 Task: Change the invitee language to German.
Action: Mouse moved to (1221, 106)
Screenshot: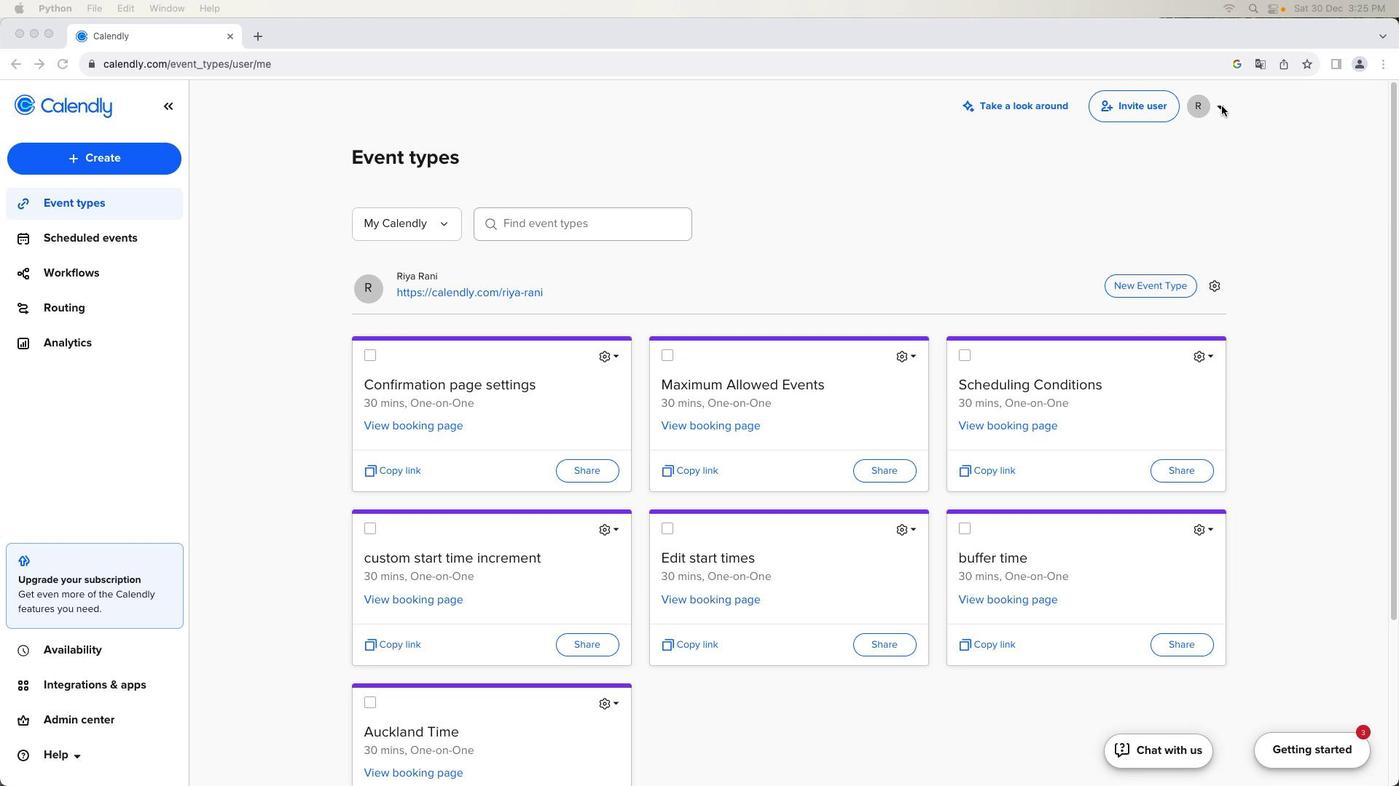 
Action: Mouse pressed left at (1221, 106)
Screenshot: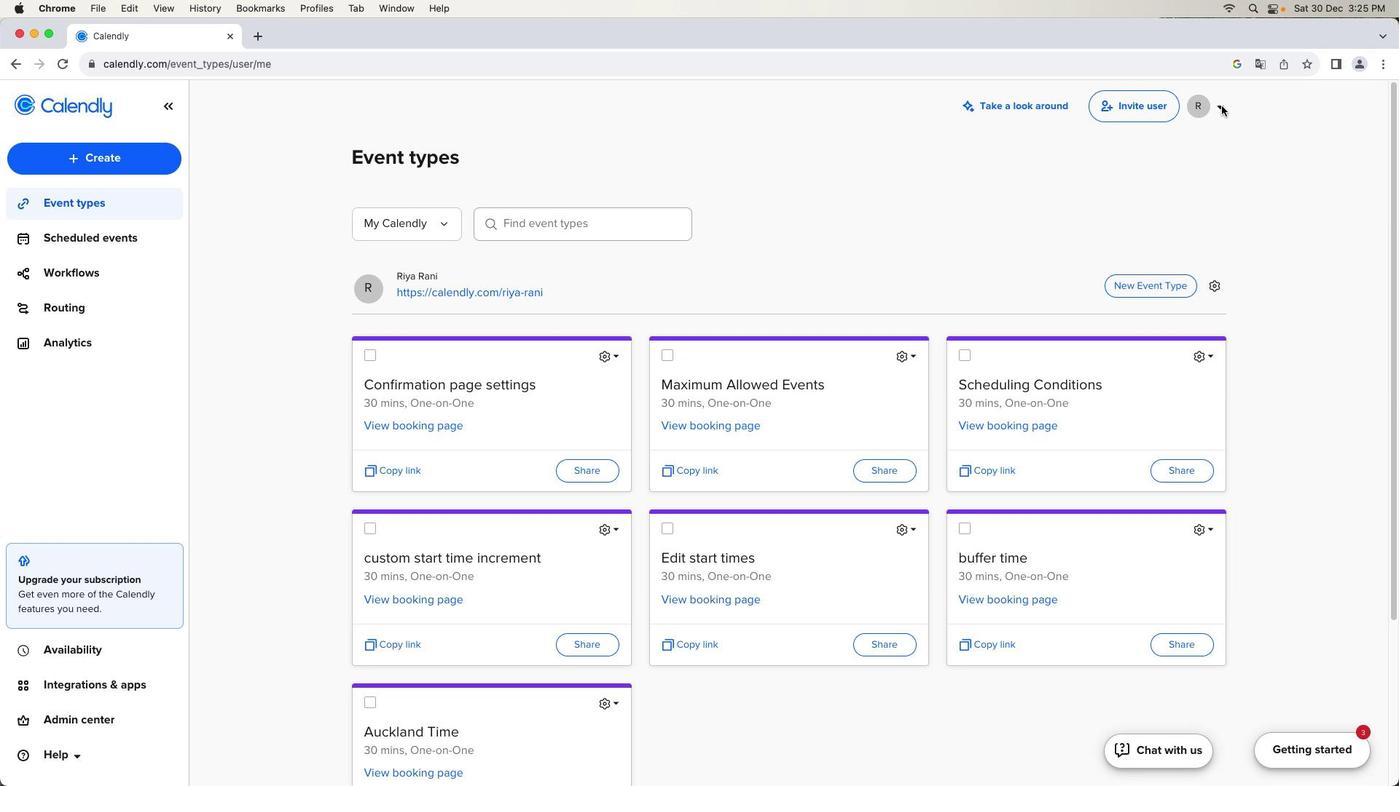 
Action: Mouse pressed left at (1221, 106)
Screenshot: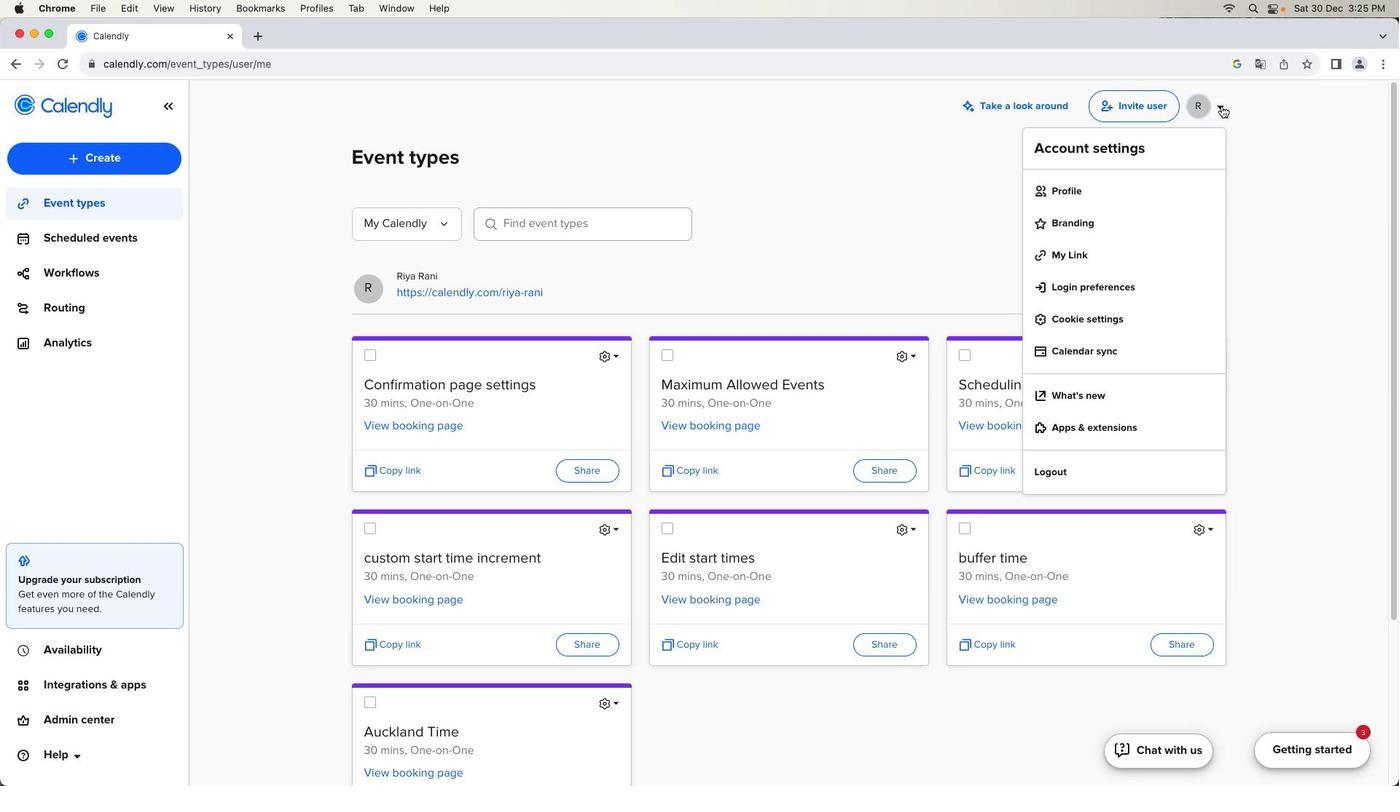 
Action: Mouse moved to (1133, 198)
Screenshot: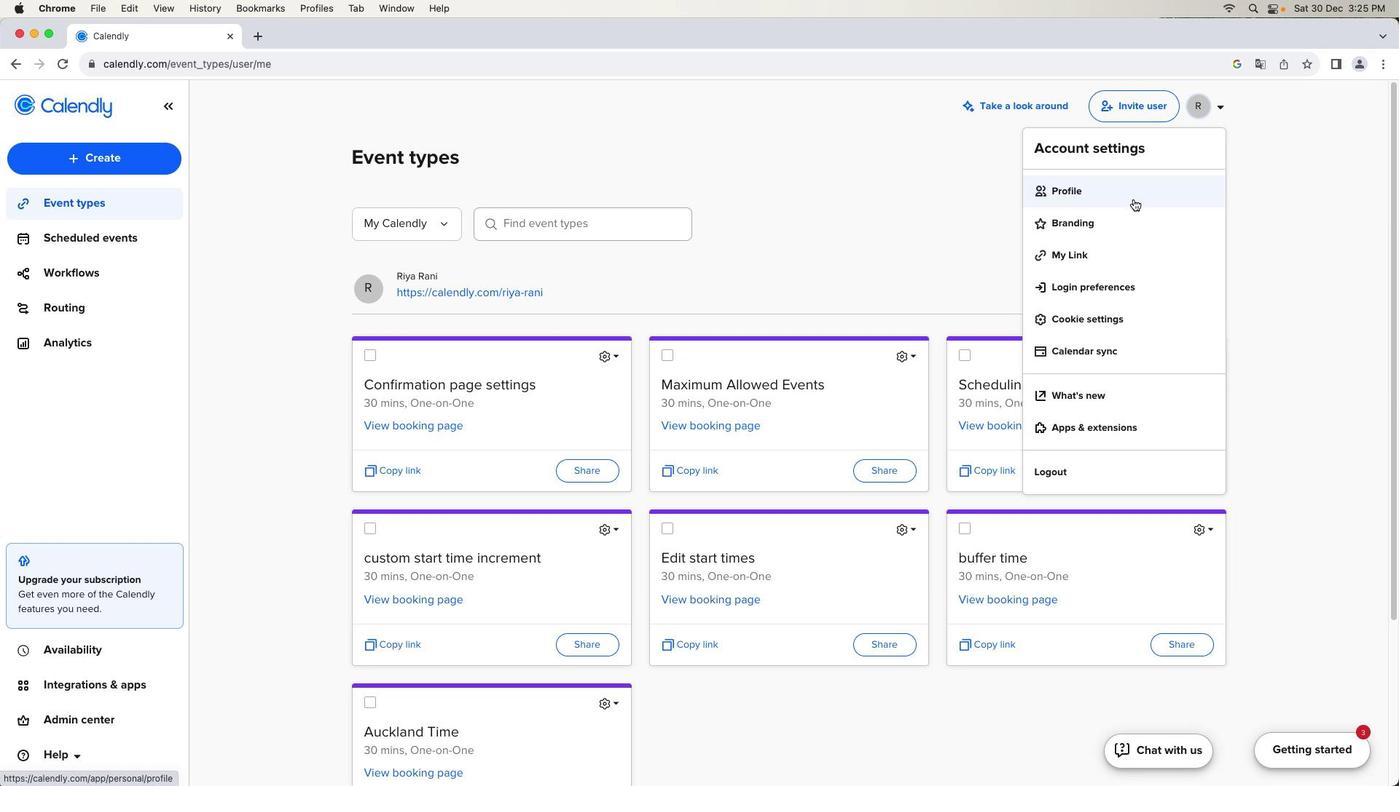 
Action: Mouse pressed left at (1133, 198)
Screenshot: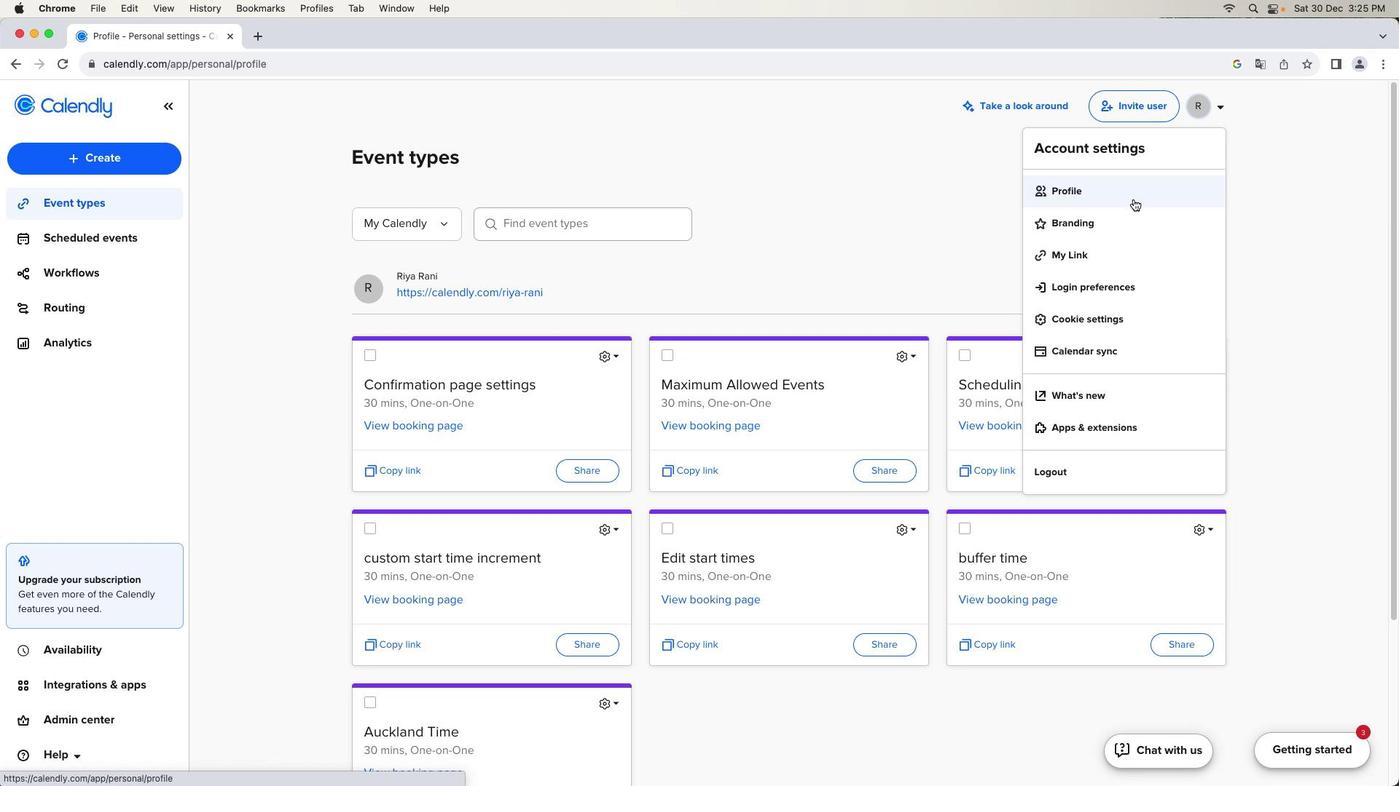 
Action: Mouse moved to (639, 558)
Screenshot: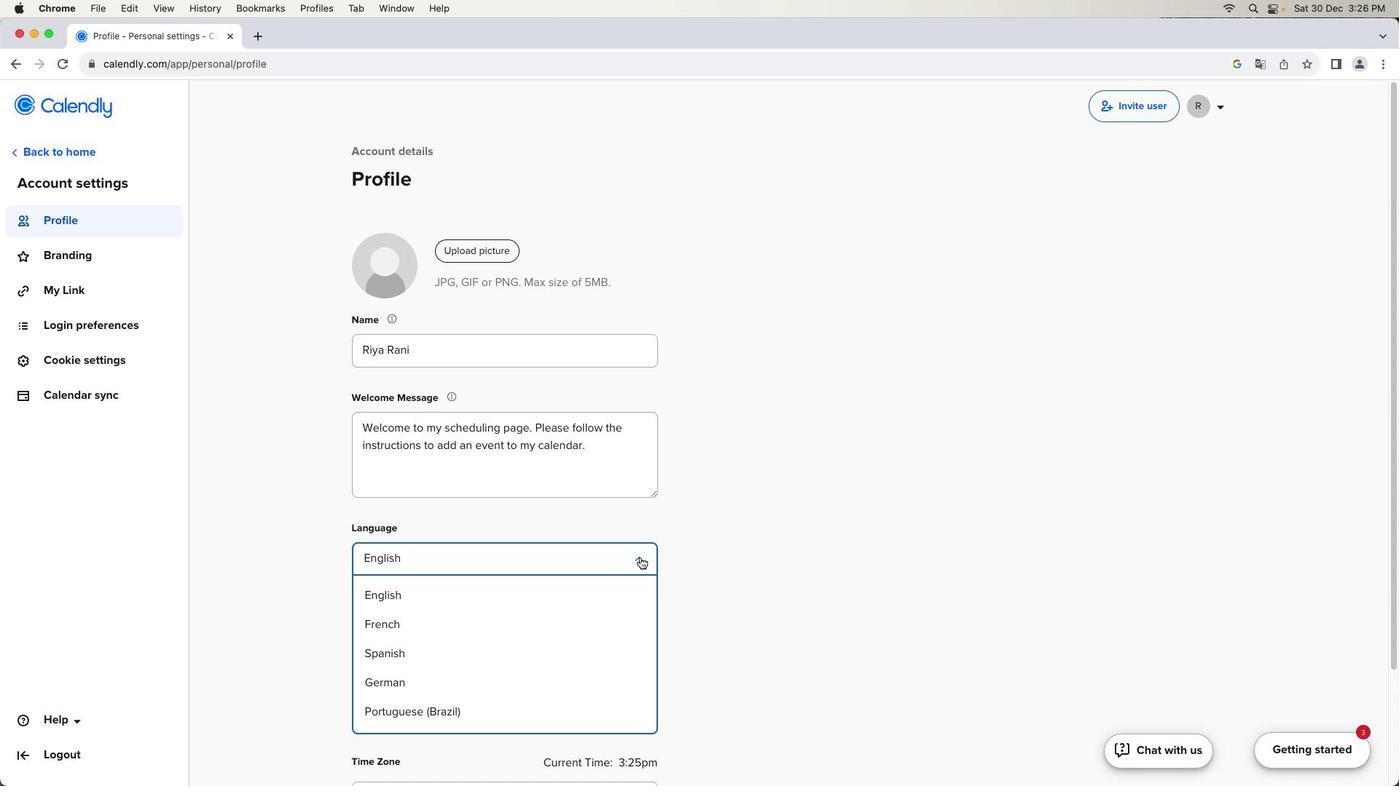 
Action: Mouse pressed left at (639, 558)
Screenshot: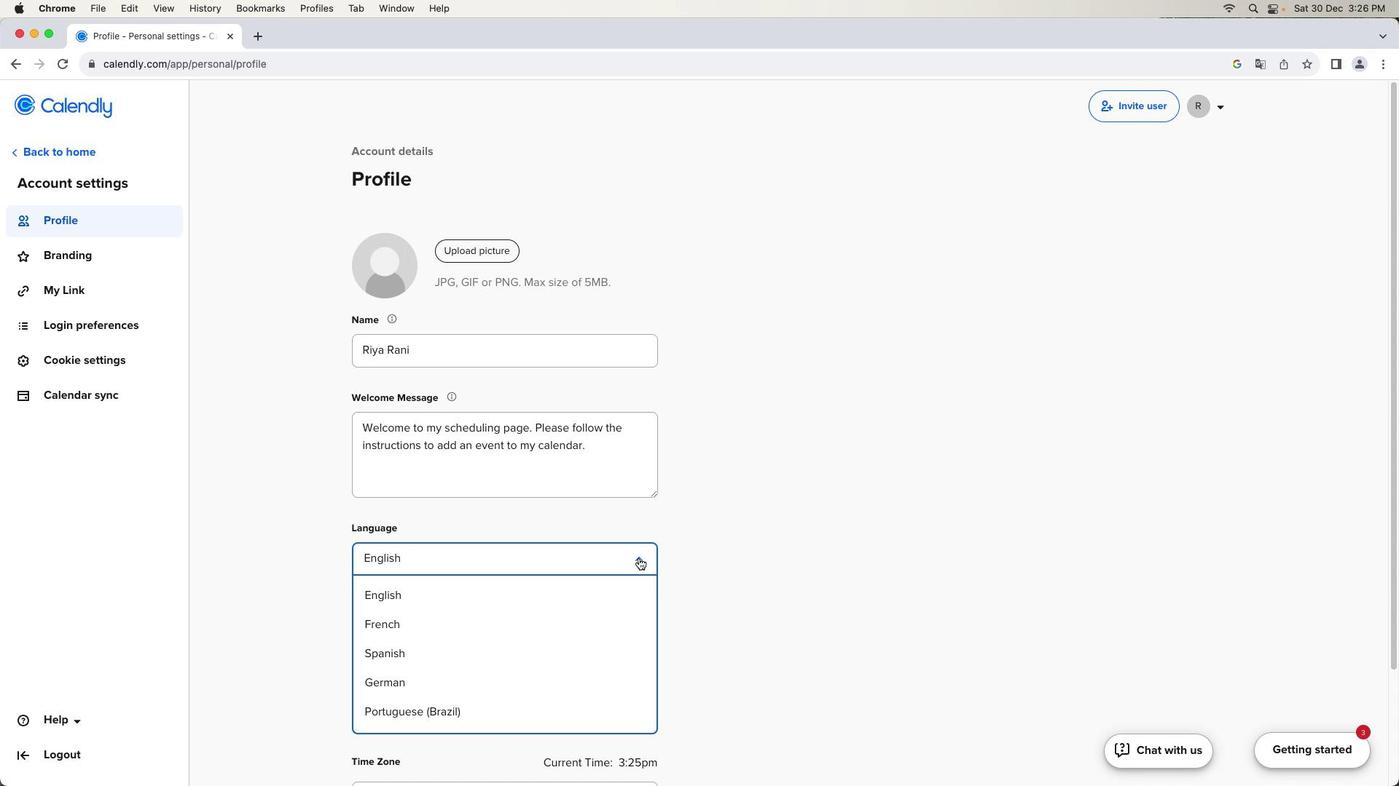 
Action: Mouse moved to (459, 677)
Screenshot: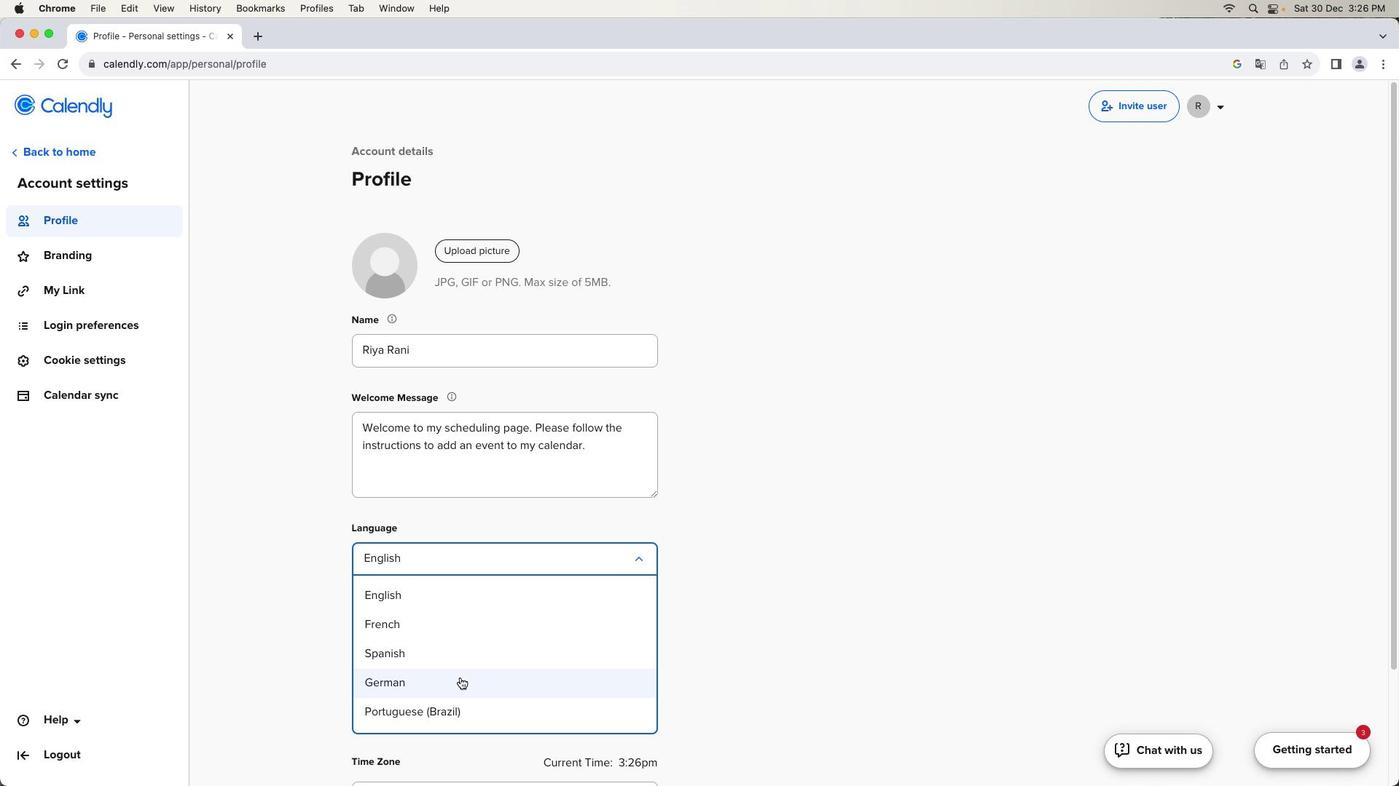 
Action: Mouse pressed left at (459, 677)
Screenshot: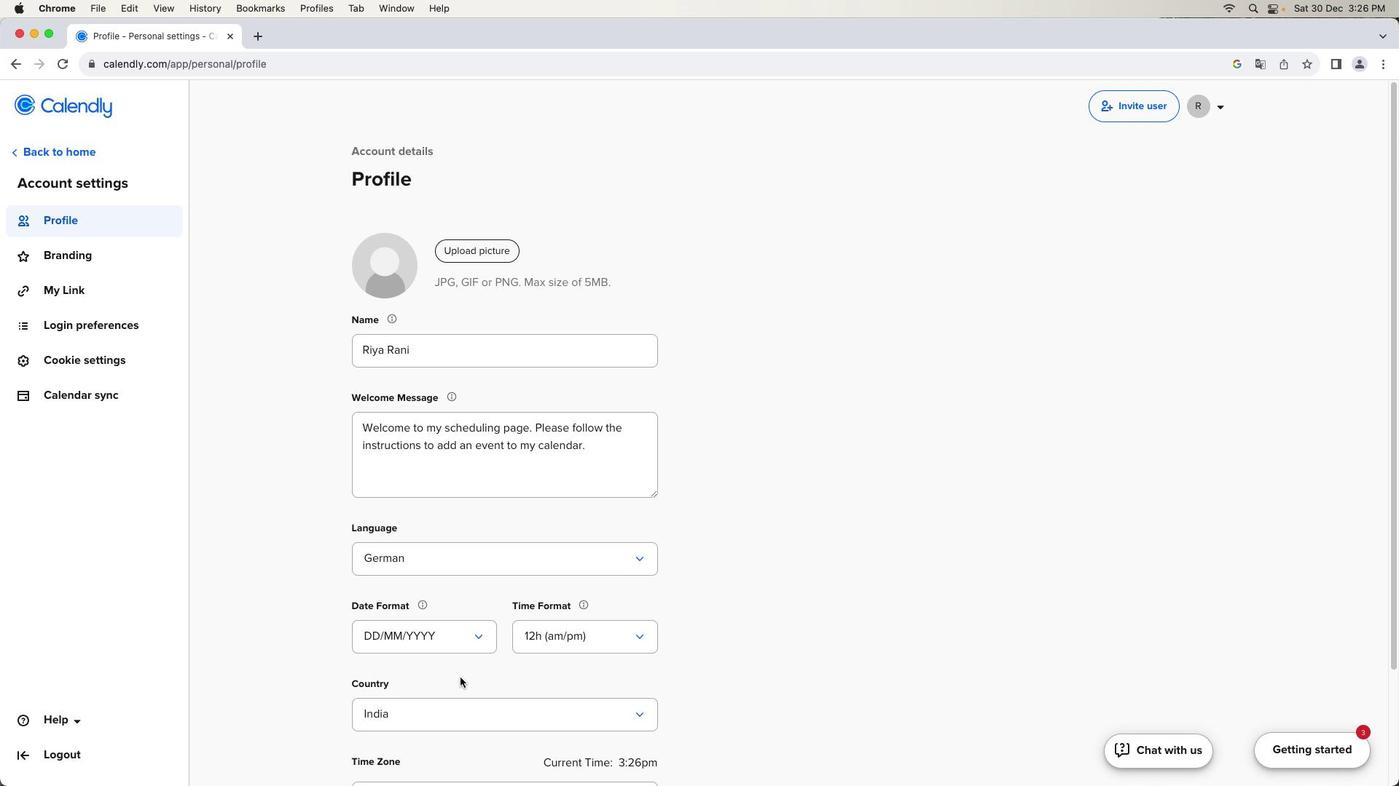 
Action: Mouse moved to (624, 631)
Screenshot: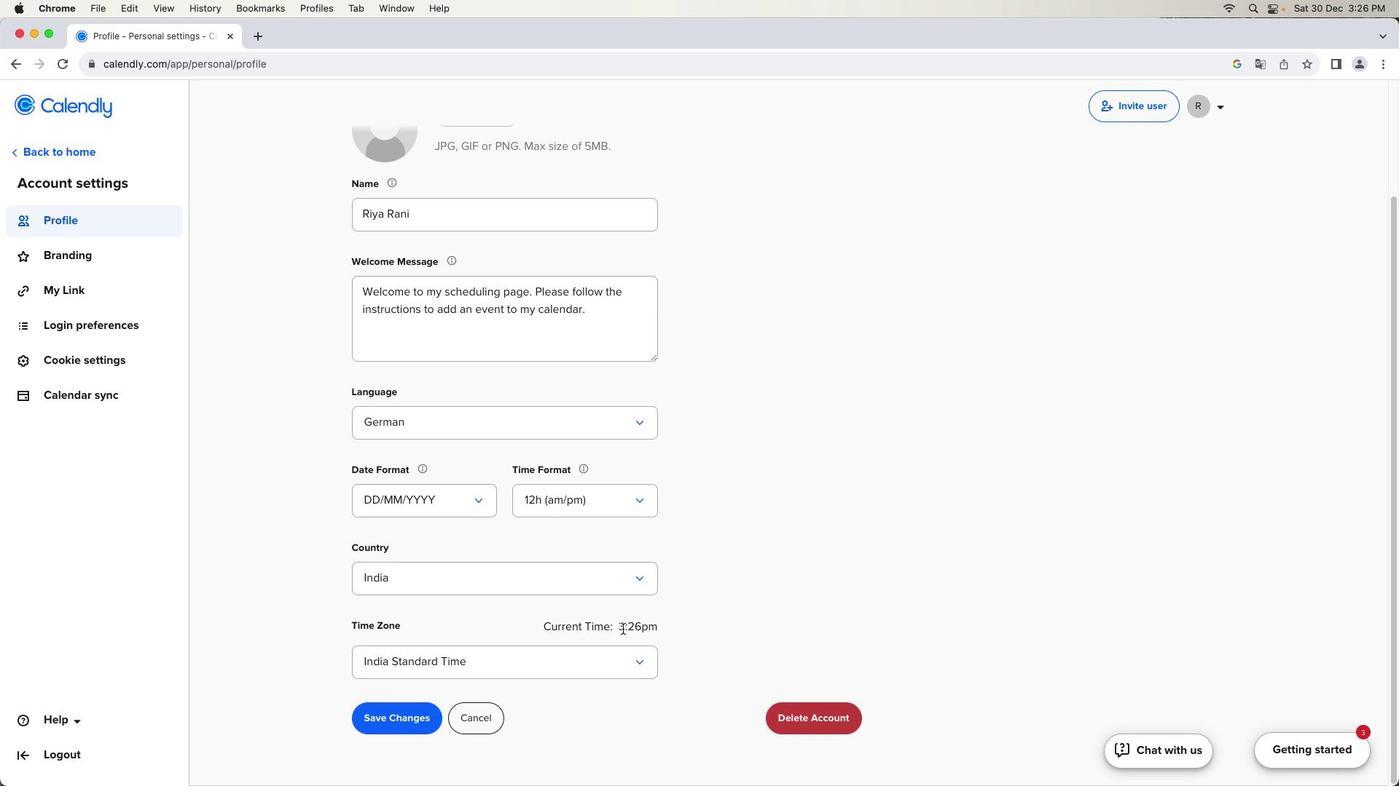 
Action: Mouse scrolled (624, 631) with delta (0, 0)
Screenshot: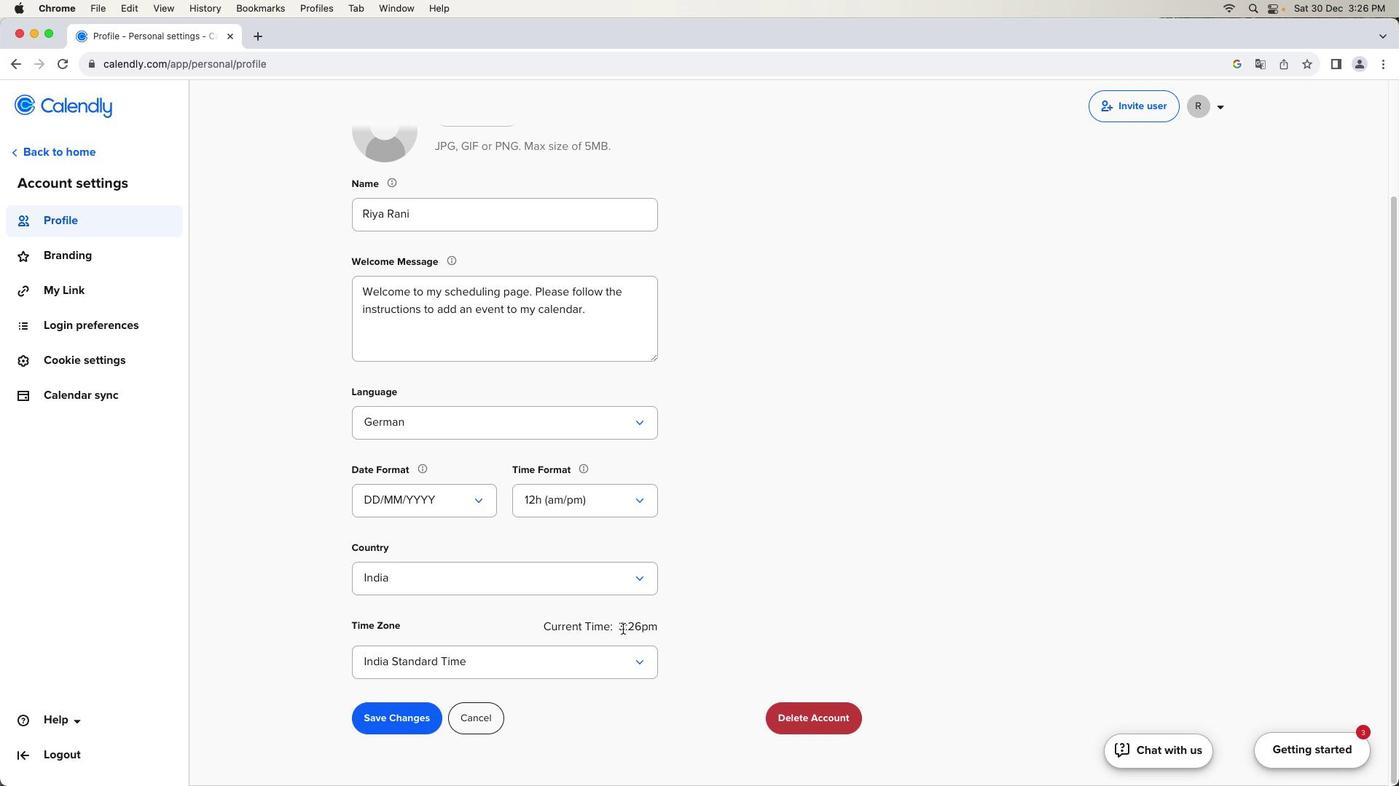 
Action: Mouse scrolled (624, 631) with delta (0, 0)
Screenshot: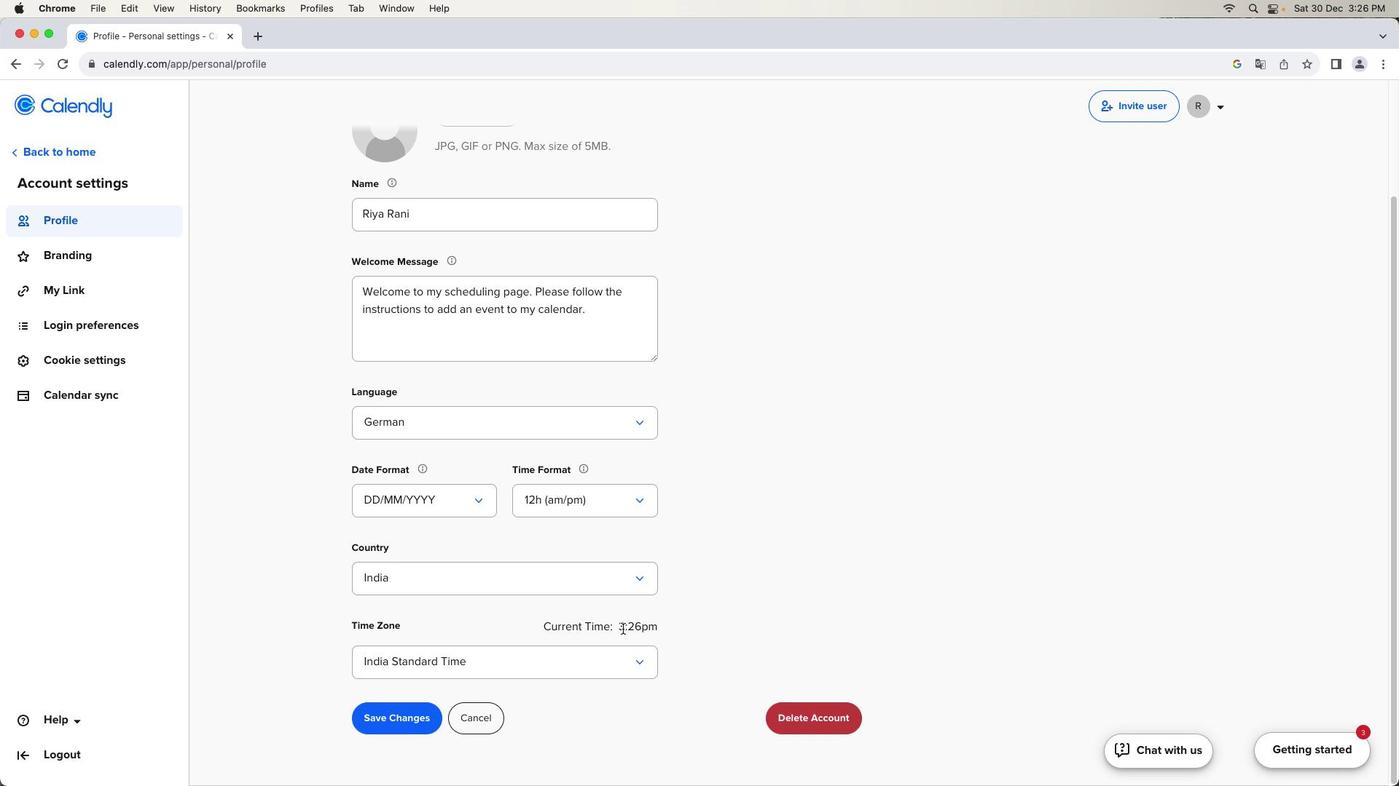 
Action: Mouse scrolled (624, 631) with delta (0, -2)
Screenshot: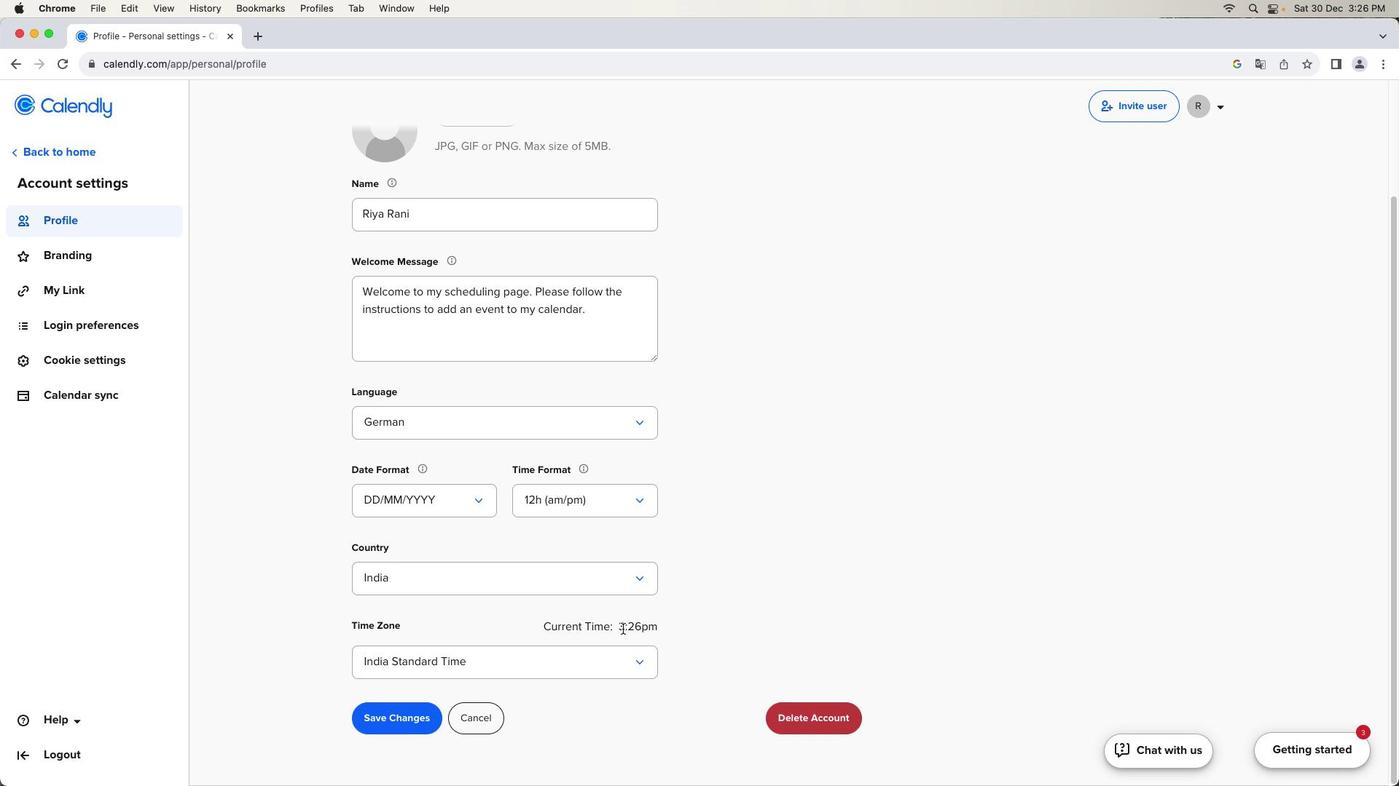 
Action: Mouse scrolled (624, 631) with delta (0, -3)
Screenshot: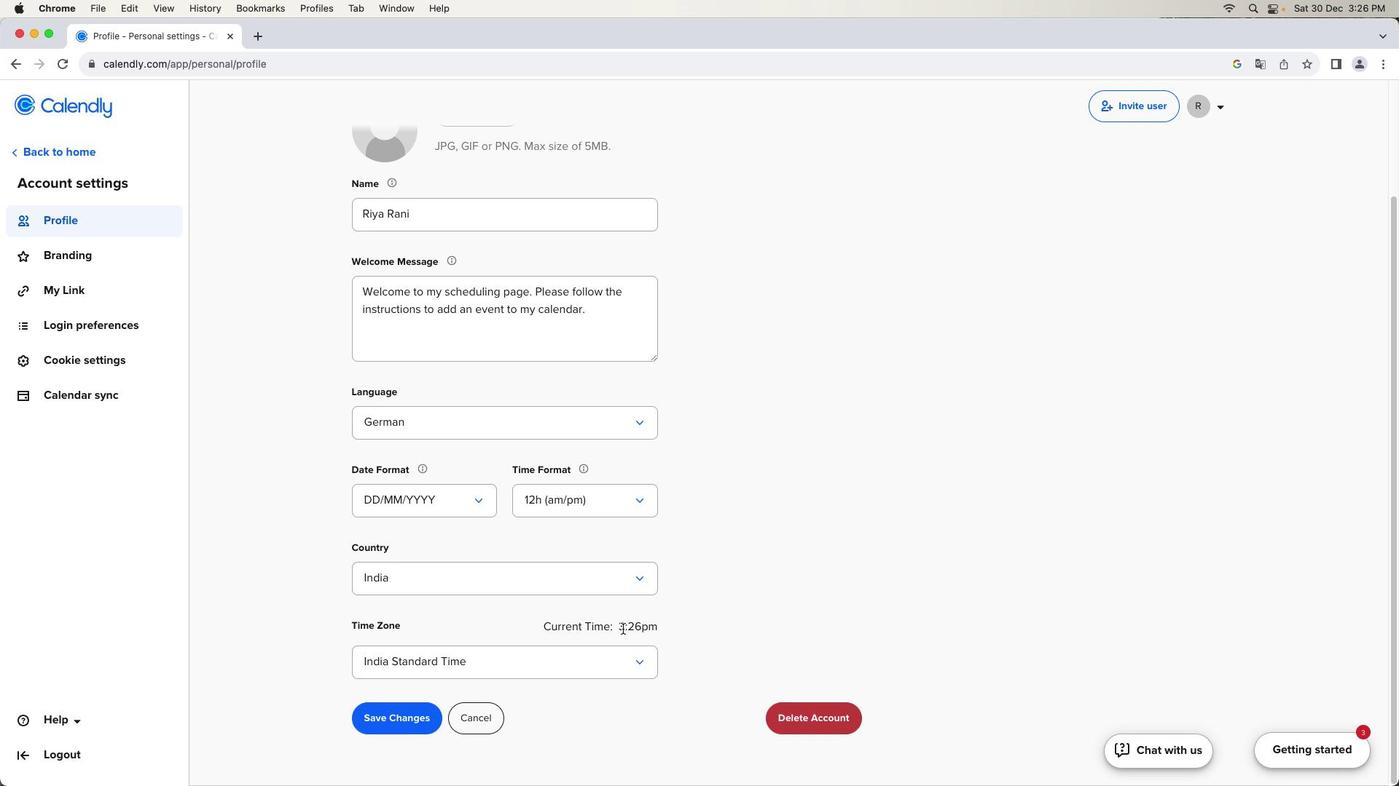 
Action: Mouse moved to (622, 629)
Screenshot: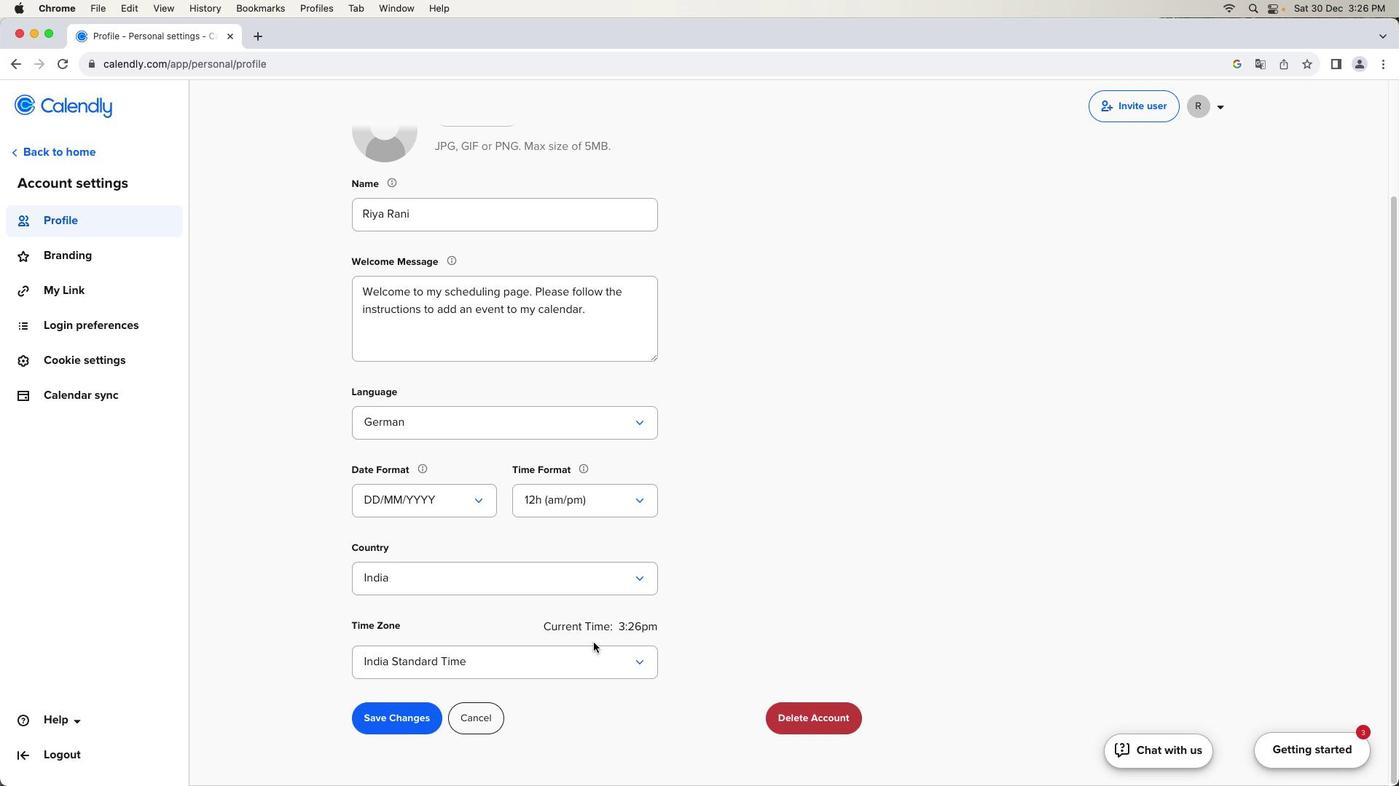 
Action: Mouse scrolled (622, 629) with delta (0, 0)
Screenshot: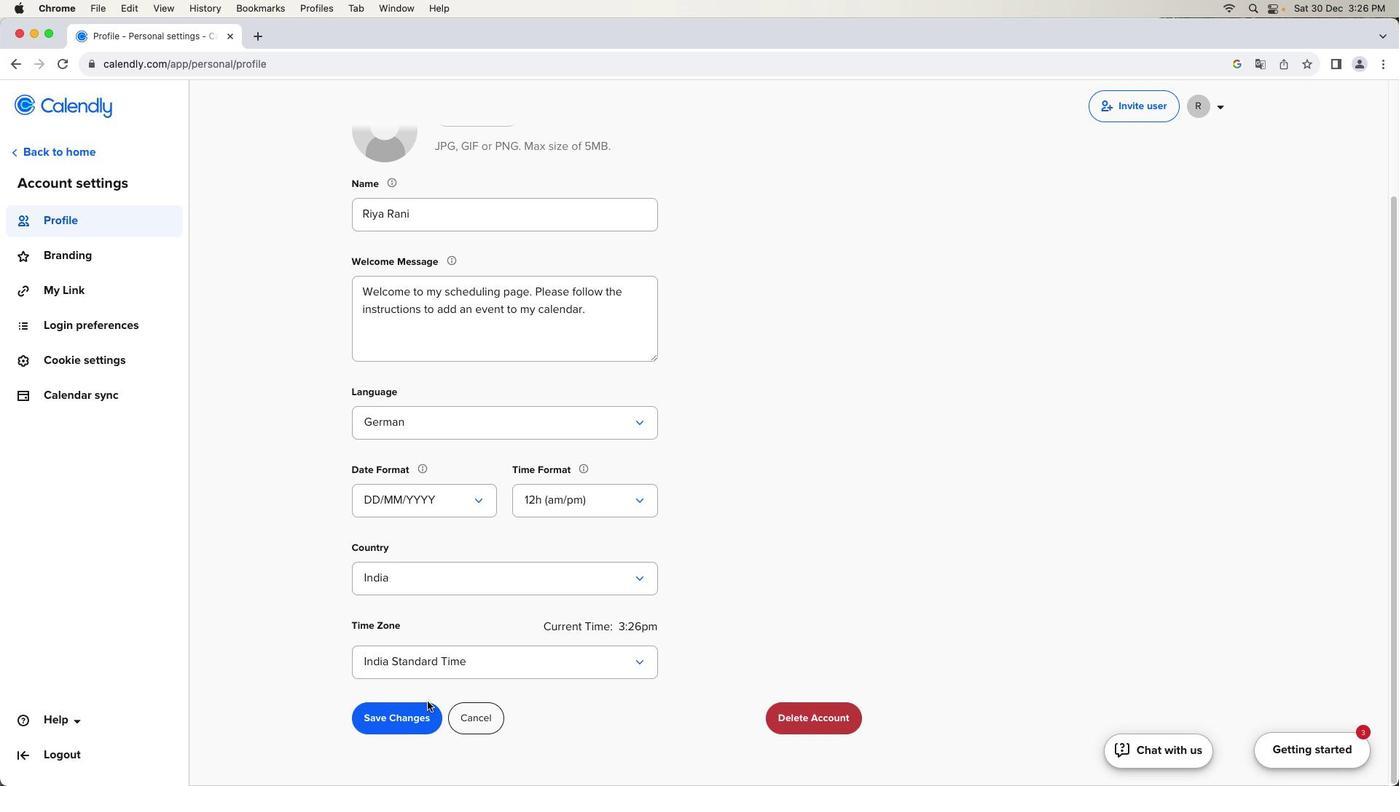 
Action: Mouse scrolled (622, 629) with delta (0, 0)
Screenshot: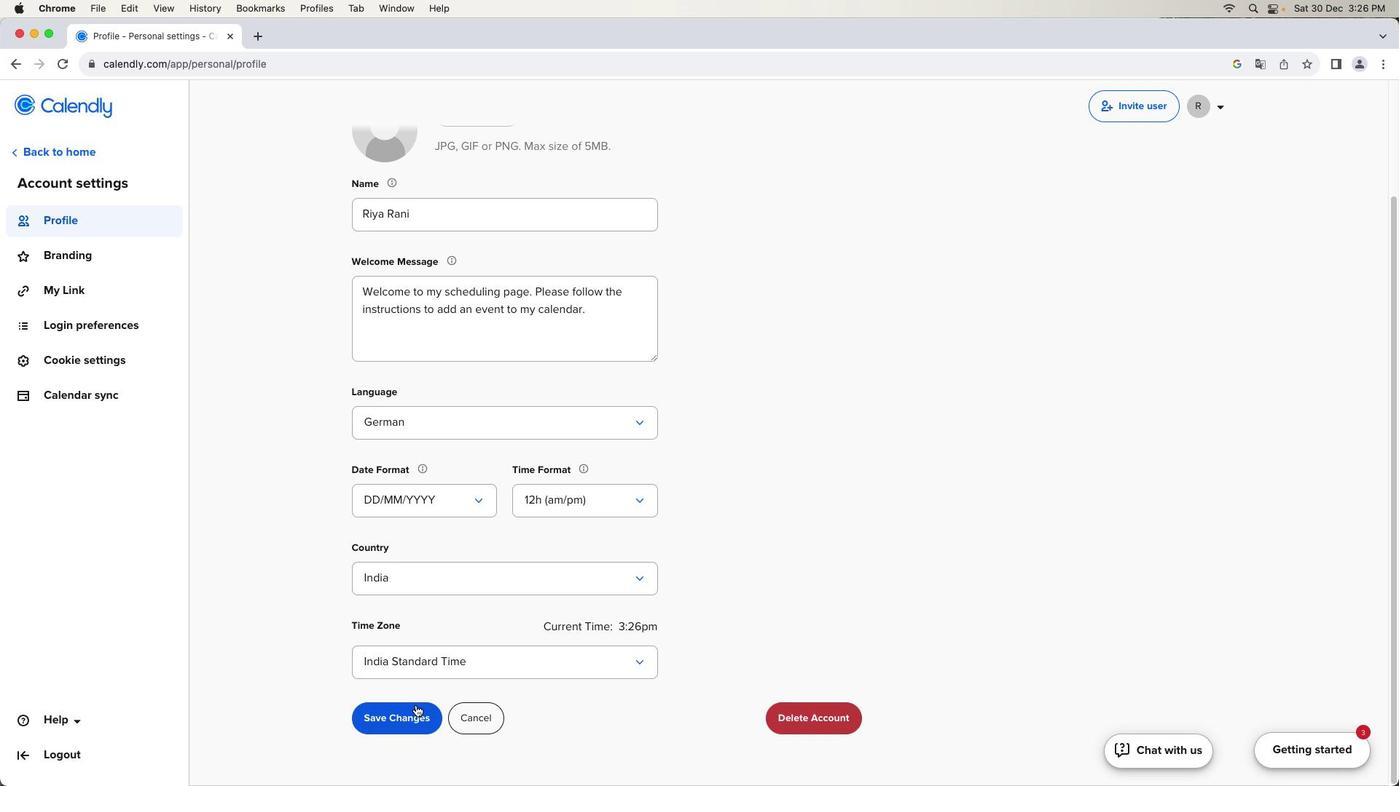 
Action: Mouse scrolled (622, 629) with delta (0, -2)
Screenshot: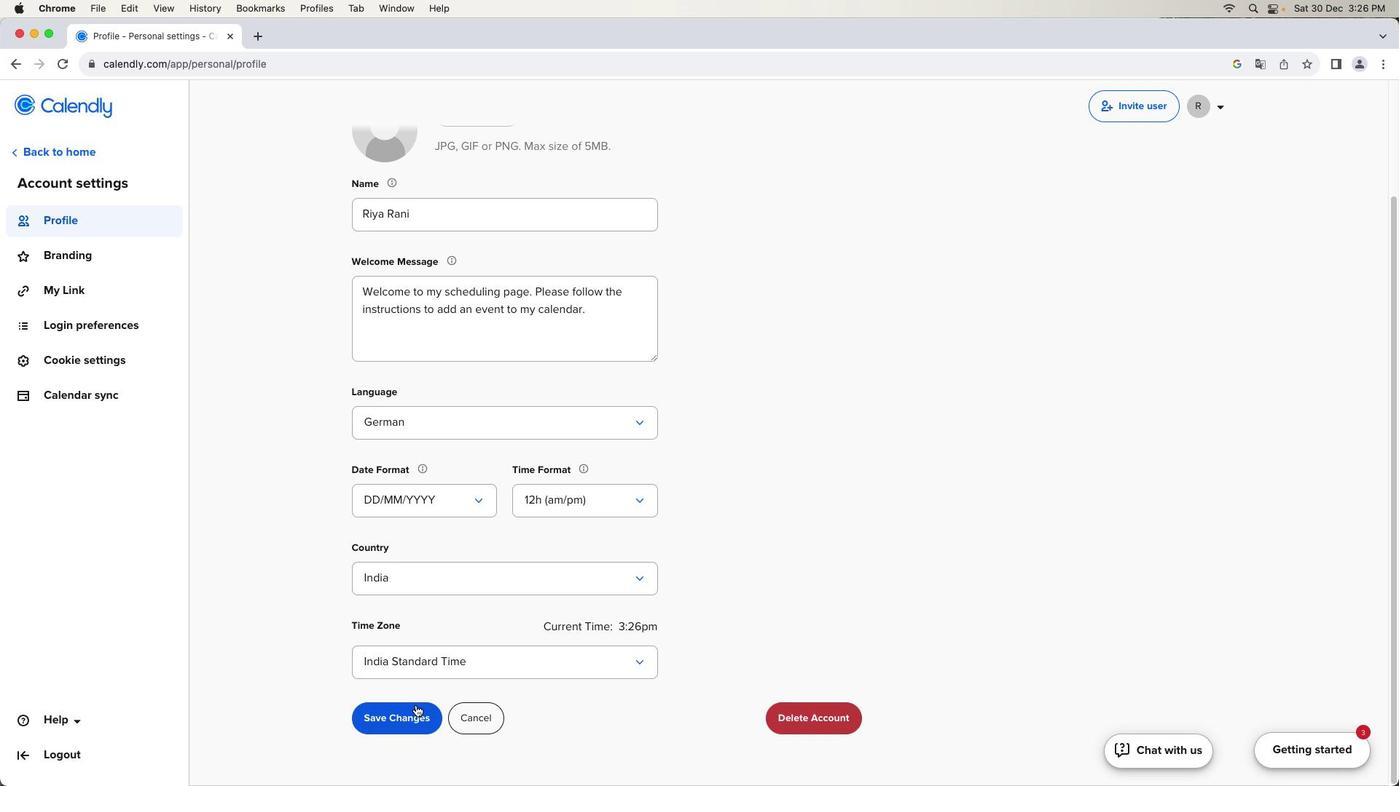 
Action: Mouse scrolled (622, 629) with delta (0, -3)
Screenshot: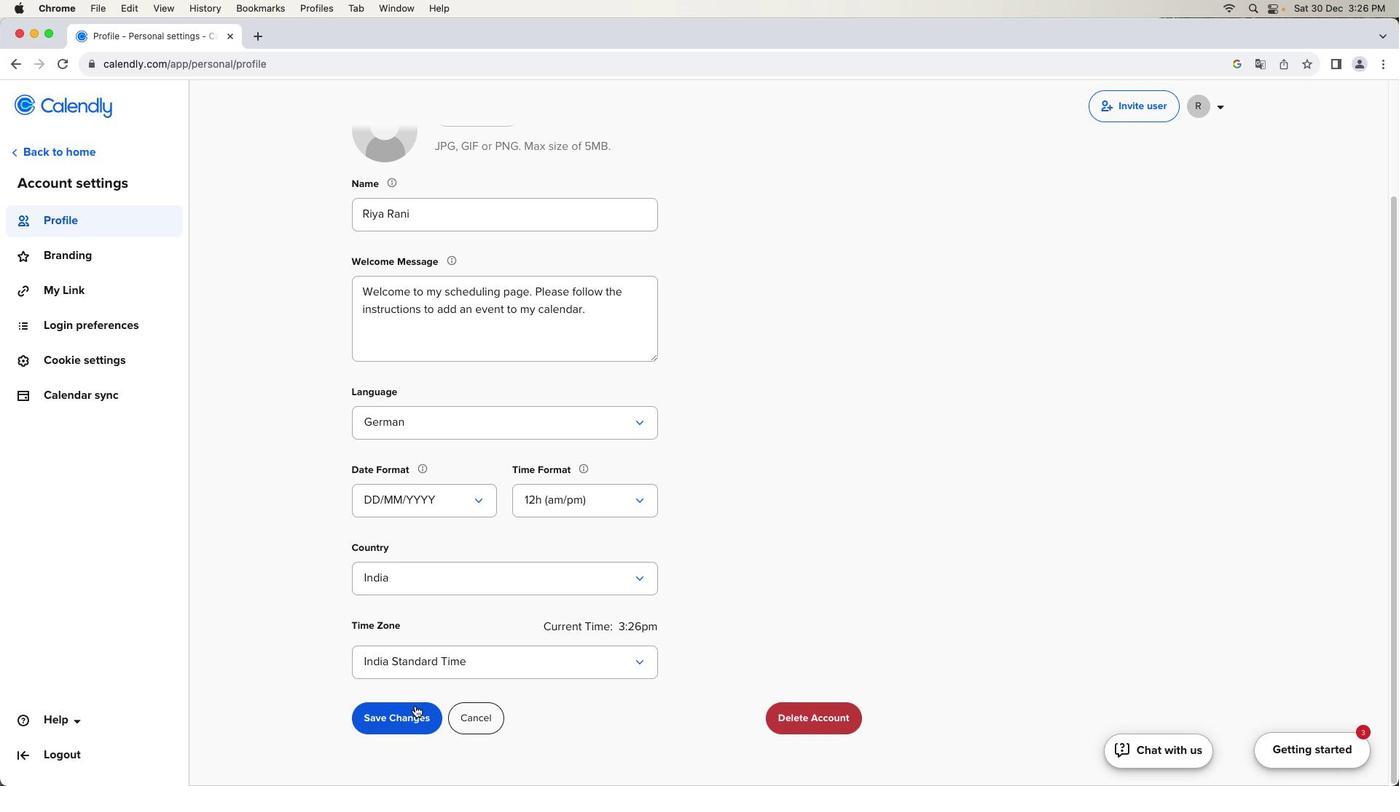 
Action: Mouse scrolled (622, 629) with delta (0, -3)
Screenshot: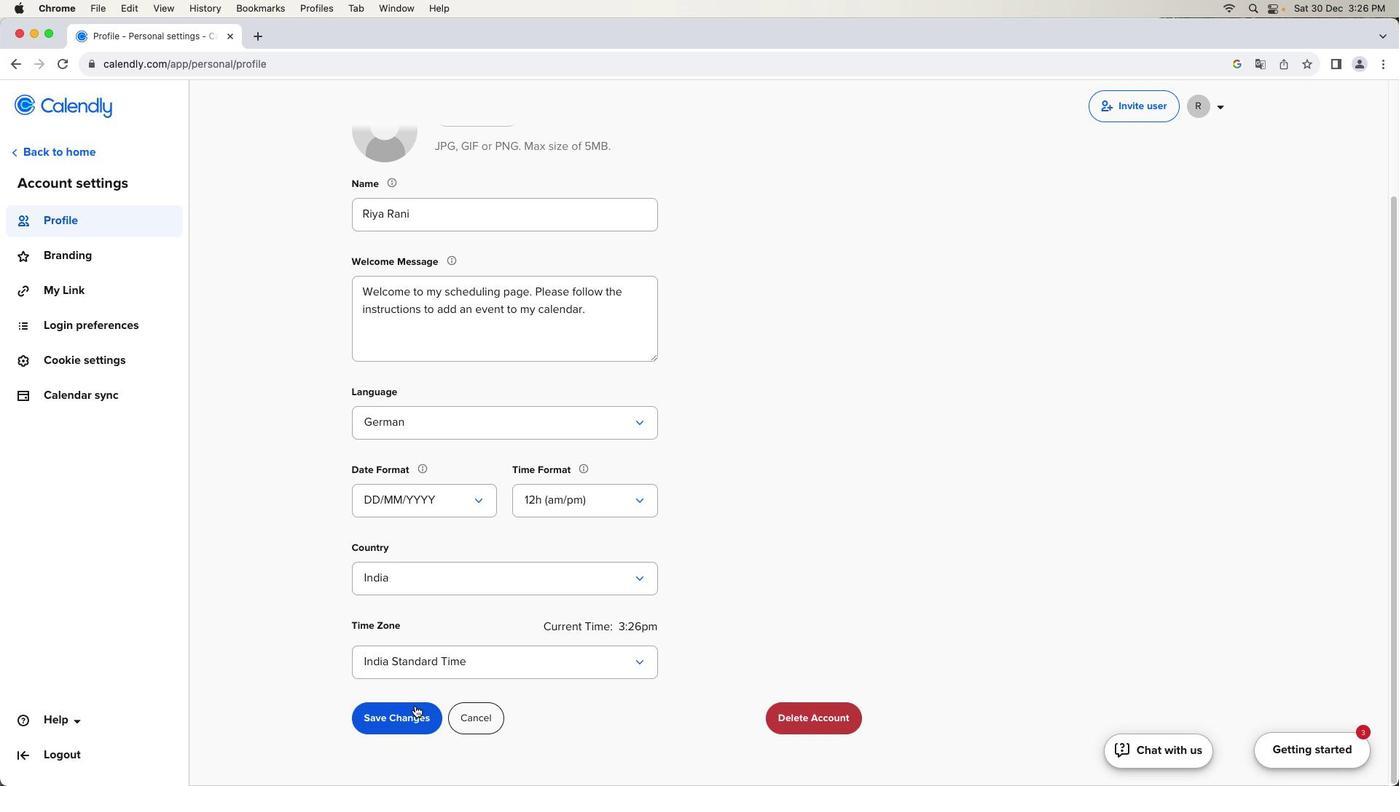 
Action: Mouse moved to (406, 712)
Screenshot: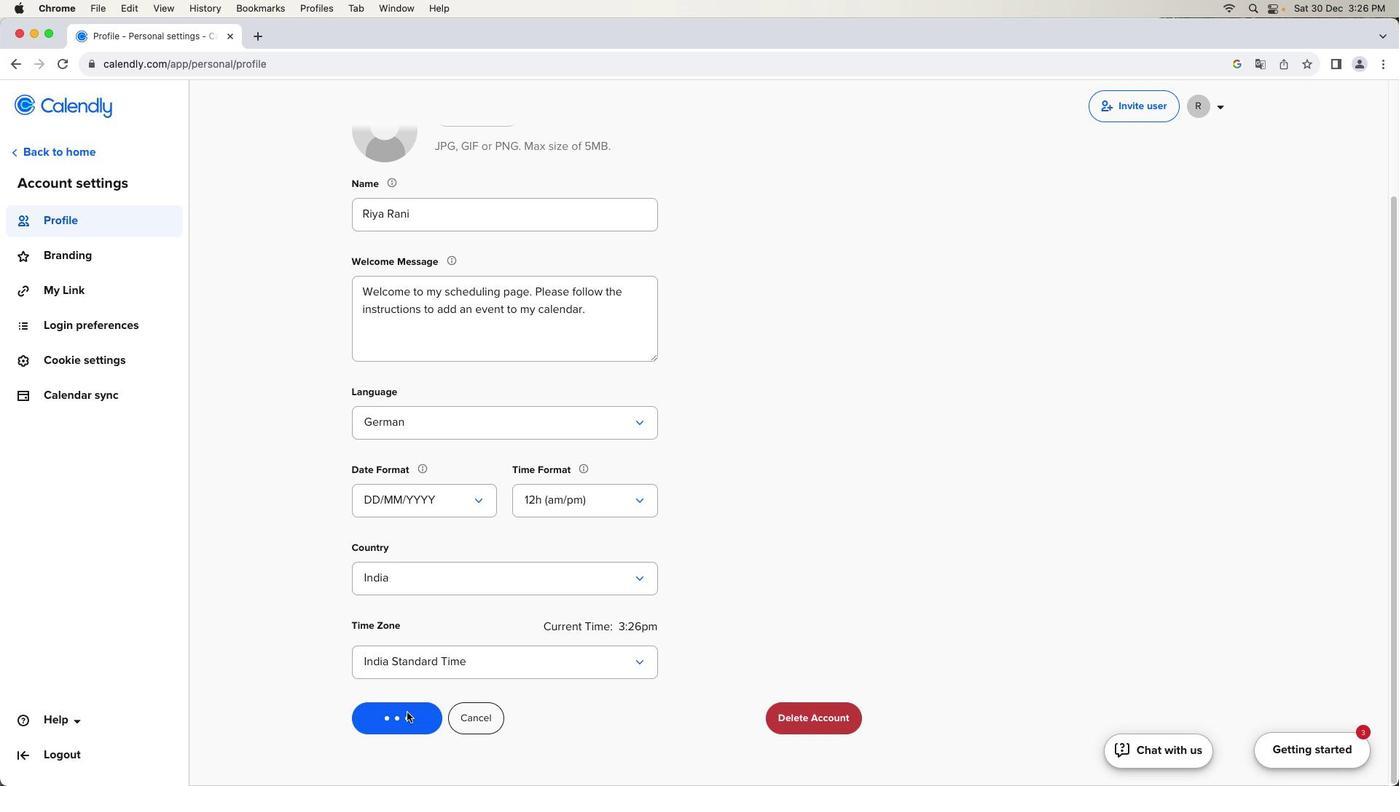 
Action: Mouse pressed left at (406, 712)
Screenshot: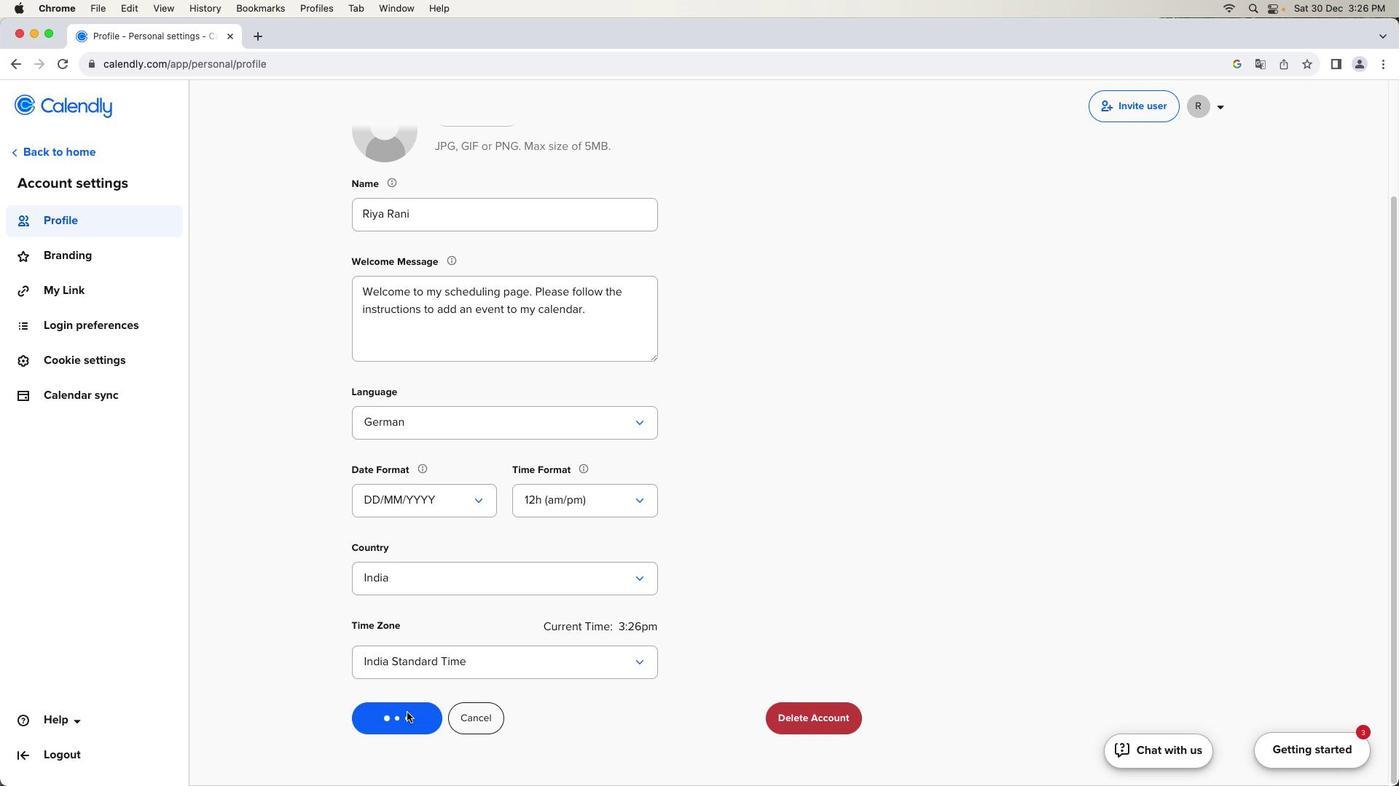 
Action: Mouse moved to (778, 568)
Screenshot: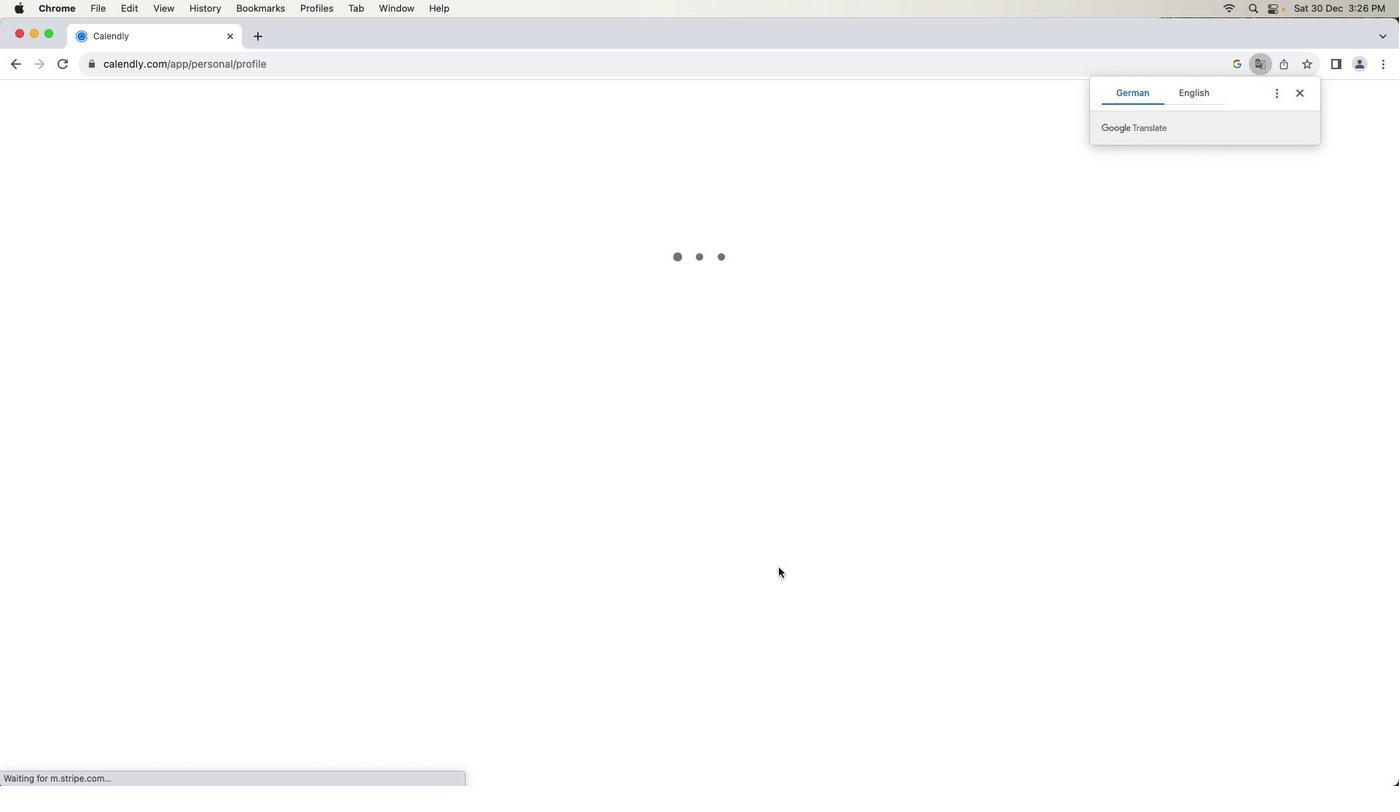 
